 Task: Create List SaaS in Board Website Content Management to Workspace Job Evaluation and Classification. Create List PaaS in Board Business Process Improvement to Workspace Job Evaluation and Classification. Create List IaaS in Board Business Model Hypothesis Creation and Testing to Workspace Job Evaluation and Classification
Action: Mouse moved to (52, 302)
Screenshot: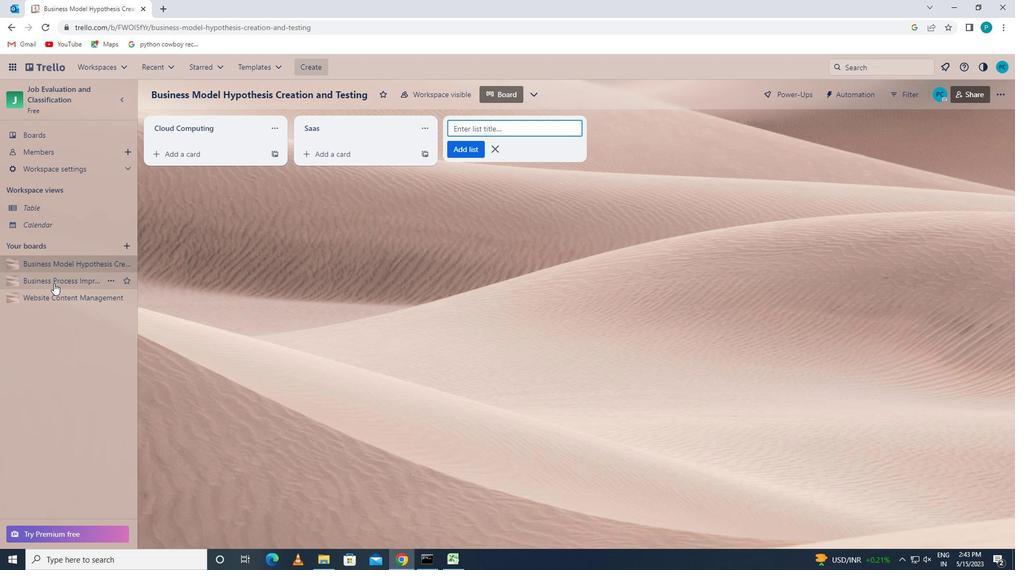 
Action: Mouse pressed left at (52, 302)
Screenshot: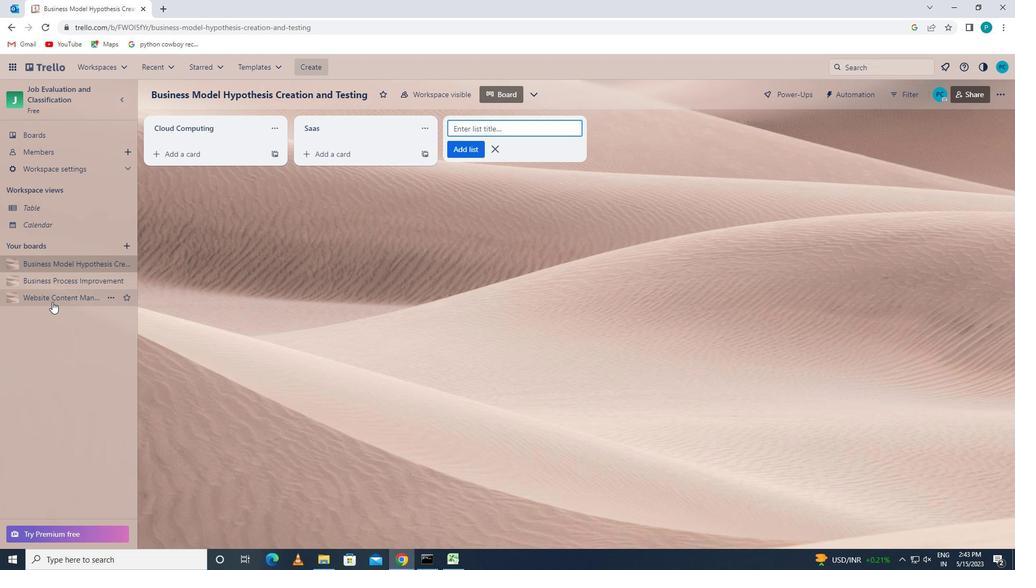 
Action: Mouse moved to (504, 124)
Screenshot: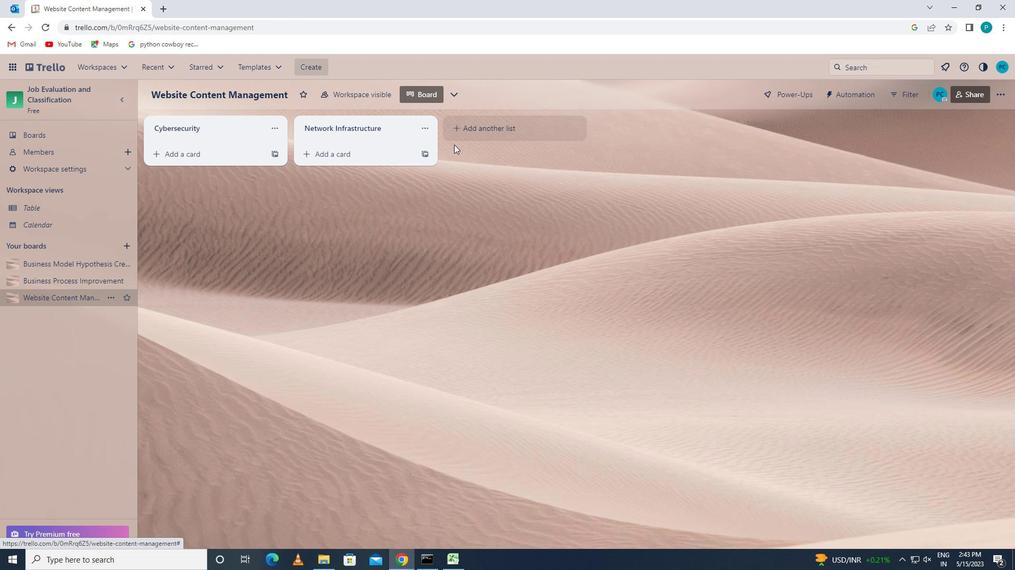 
Action: Mouse pressed left at (504, 124)
Screenshot: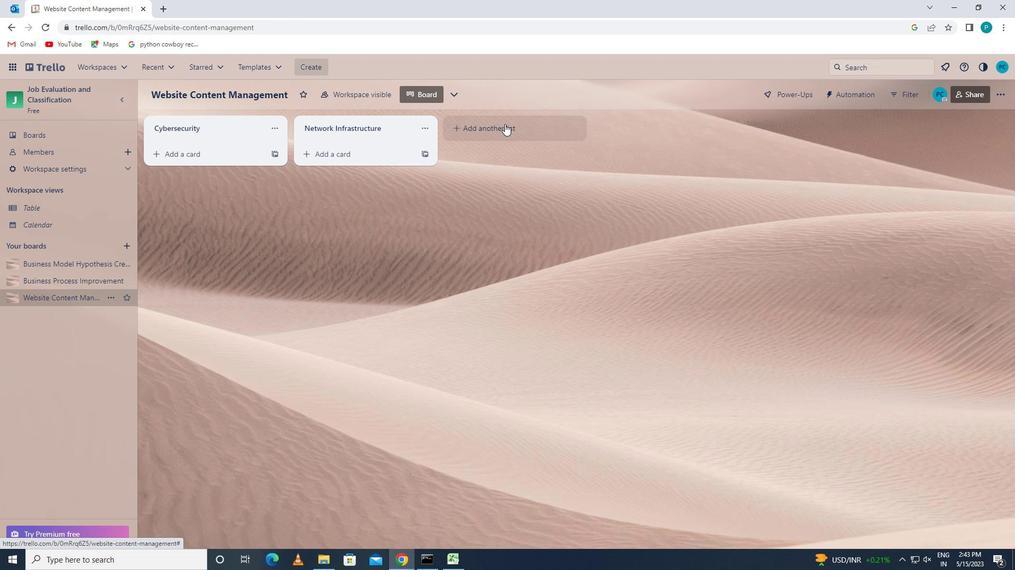 
Action: Key pressed <Key.caps_lock>s<Key.caps_lock>aas
Screenshot: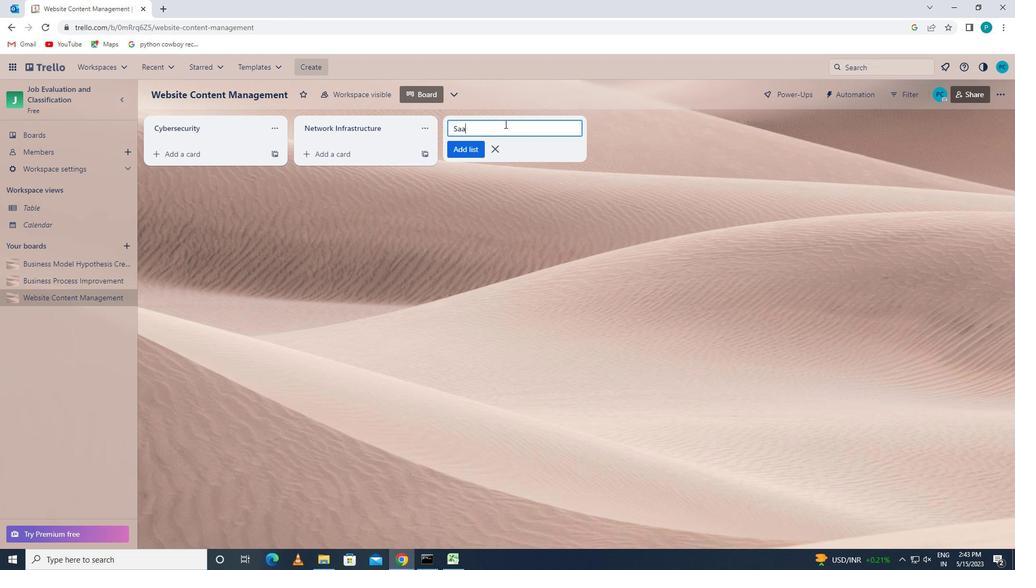 
Action: Mouse moved to (457, 149)
Screenshot: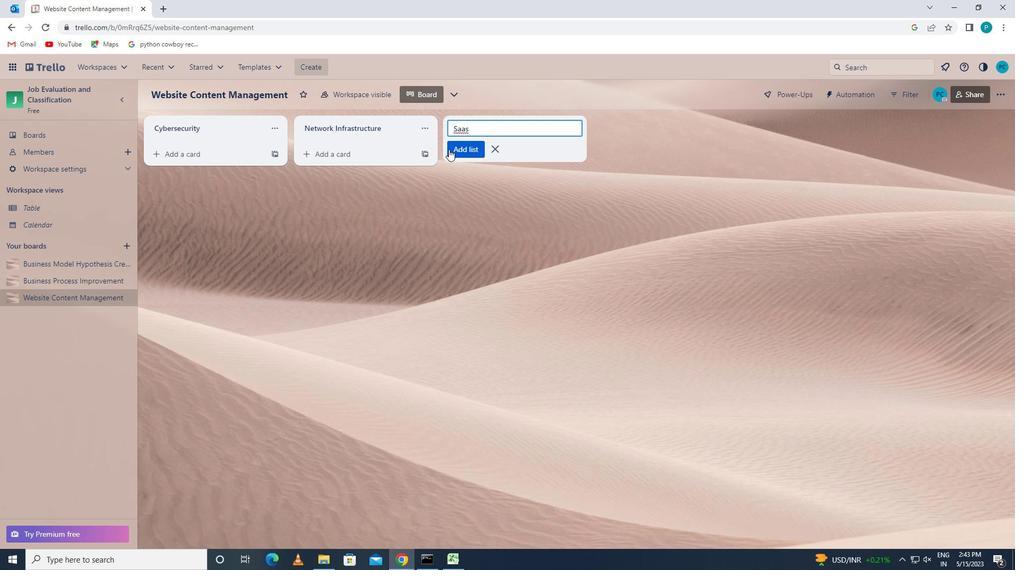 
Action: Mouse pressed left at (457, 149)
Screenshot: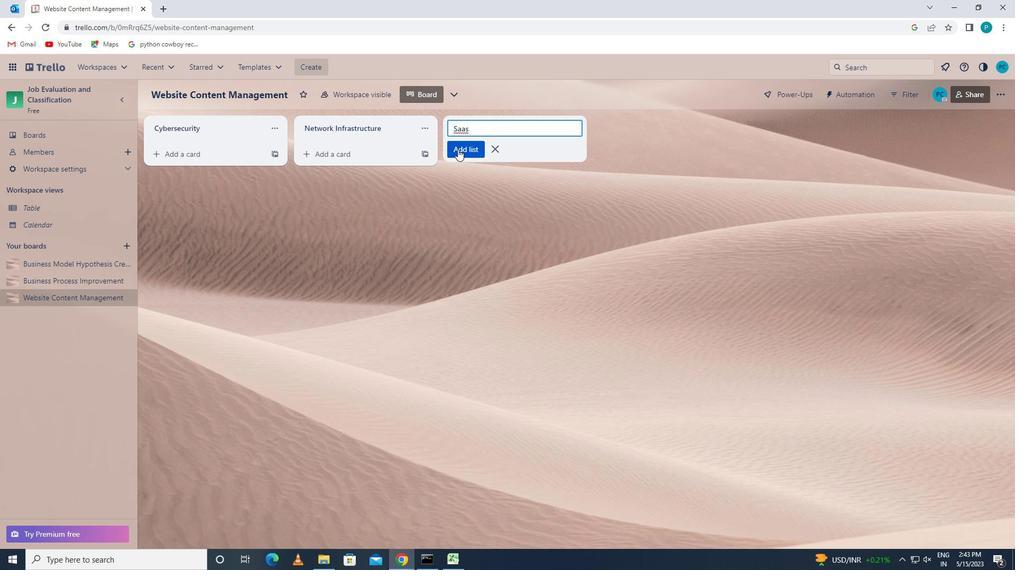 
Action: Mouse moved to (473, 129)
Screenshot: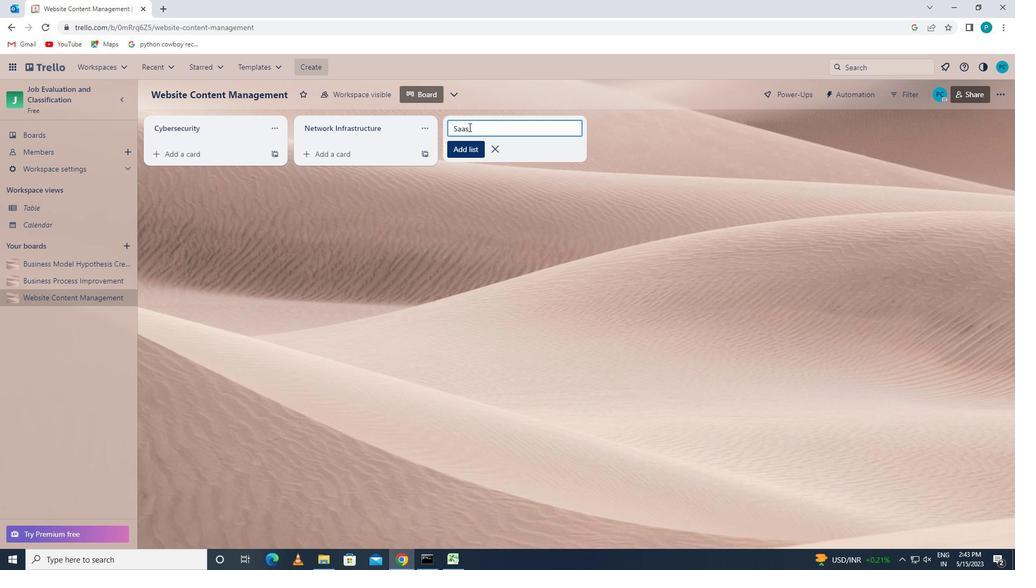 
Action: Mouse pressed left at (473, 129)
Screenshot: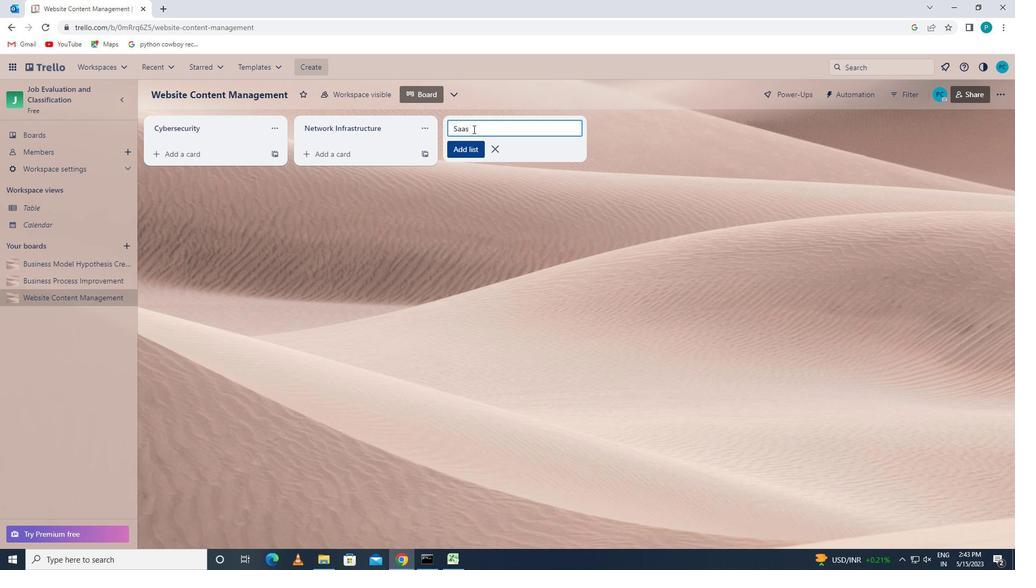 
Action: Key pressed <Key.backspace><Key.caps_lock>s<Key.caps_lock>
Screenshot: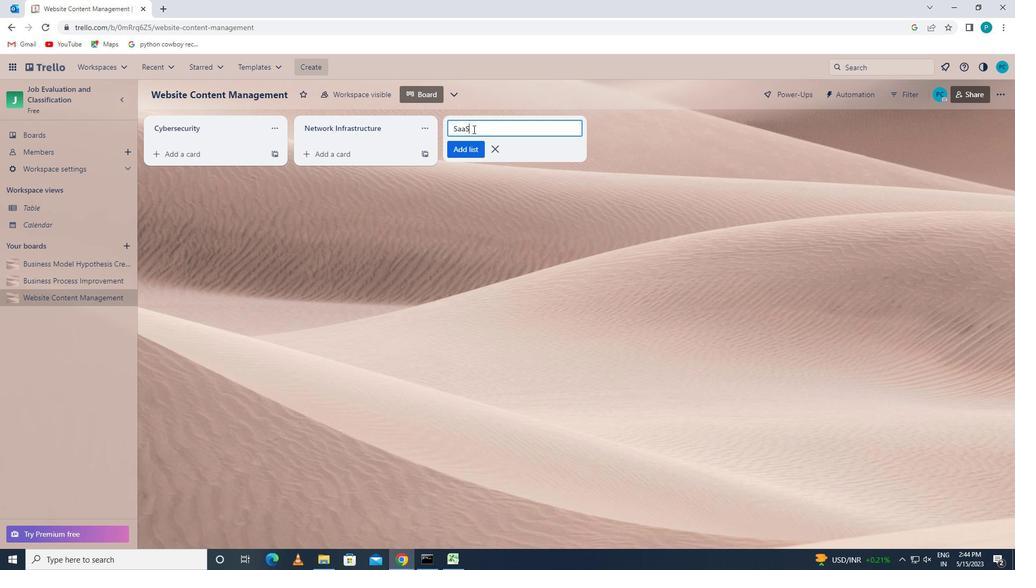 
Action: Mouse moved to (465, 141)
Screenshot: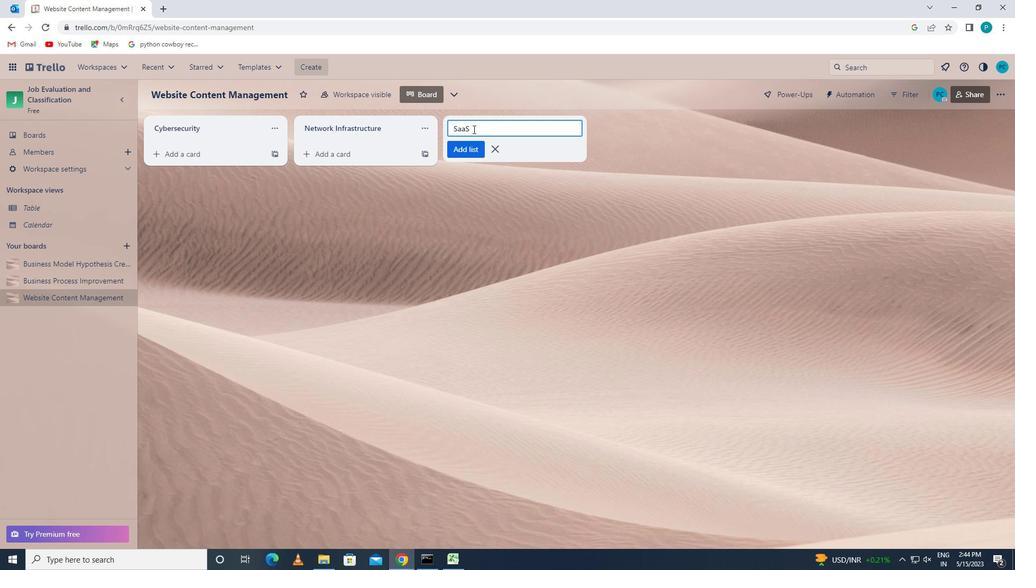 
Action: Mouse pressed left at (465, 141)
Screenshot: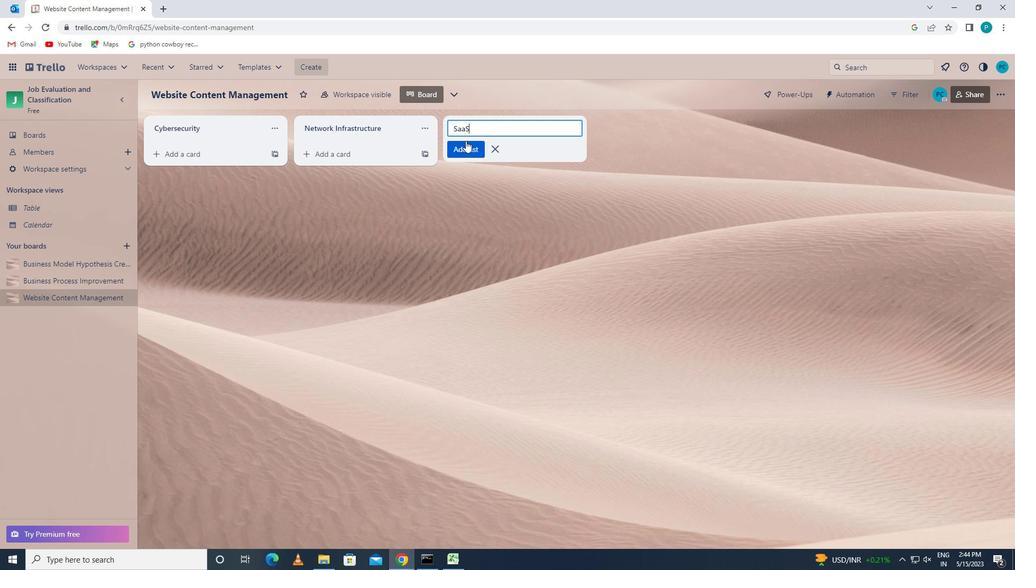 
Action: Mouse moved to (45, 277)
Screenshot: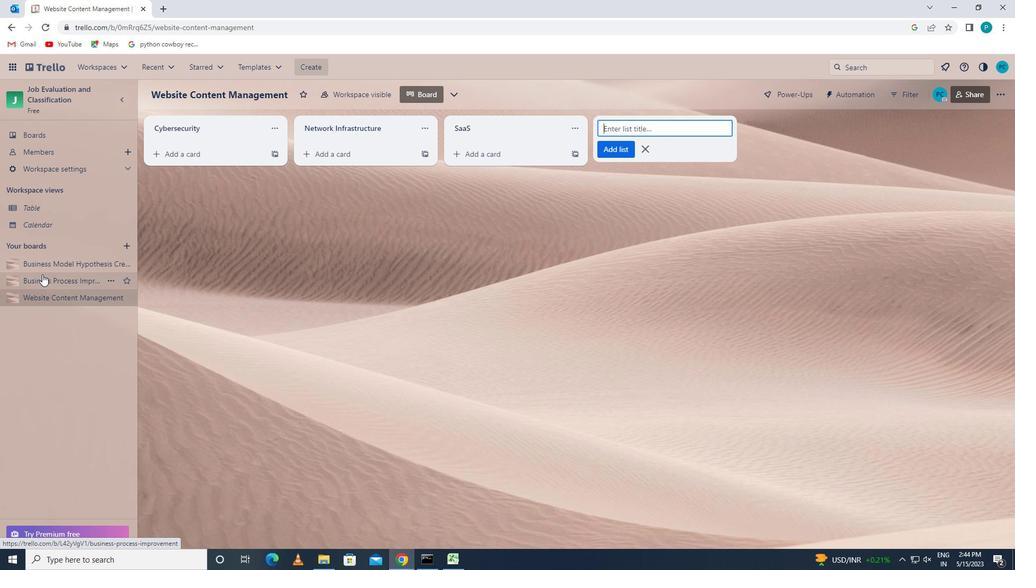
Action: Mouse pressed left at (45, 277)
Screenshot: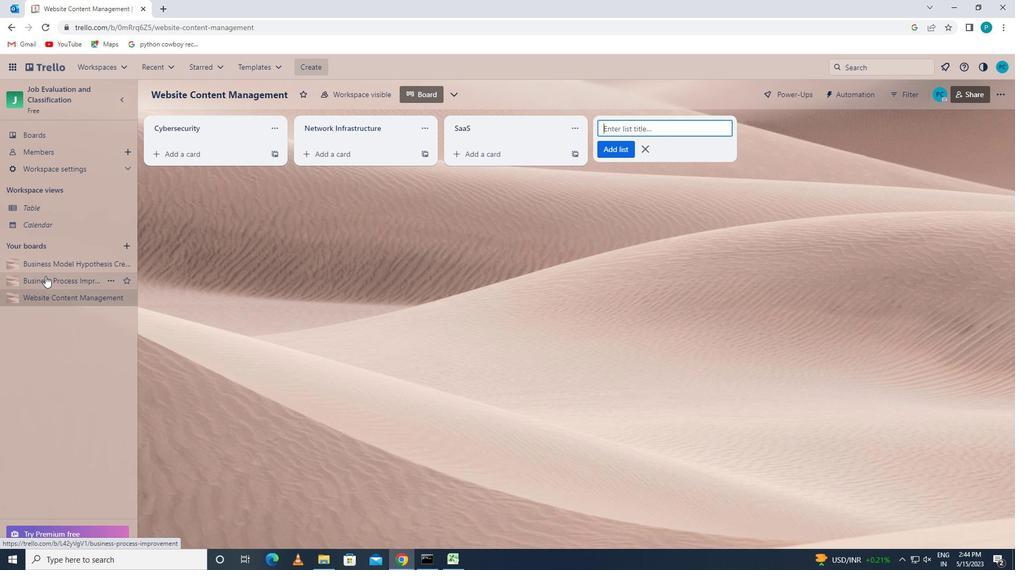 
Action: Mouse moved to (540, 121)
Screenshot: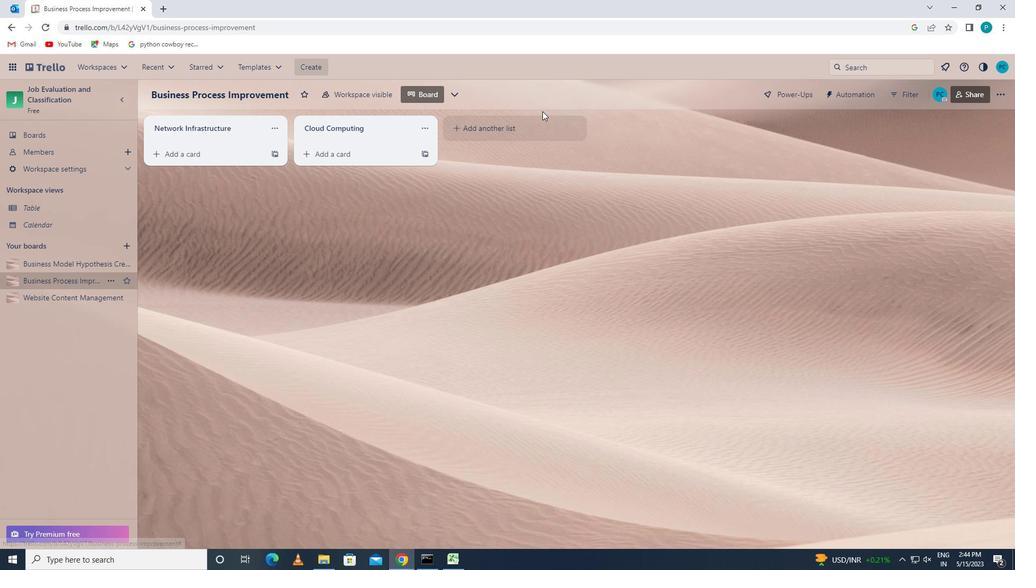 
Action: Mouse pressed left at (540, 121)
Screenshot: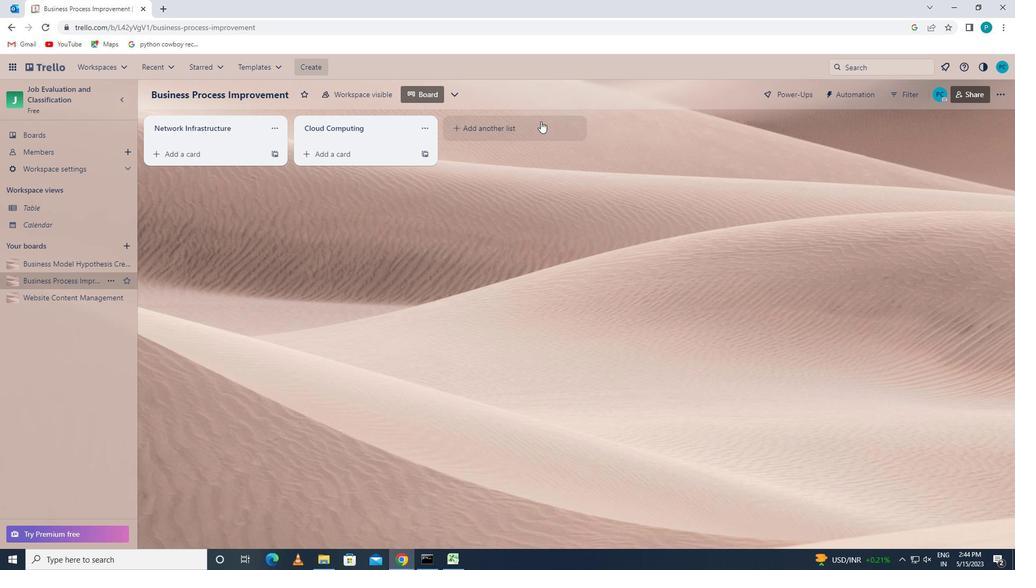 
Action: Key pressed <Key.caps_lock>p<Key.caps_lock>aas<Key.backspace><Key.caps_lock>s
Screenshot: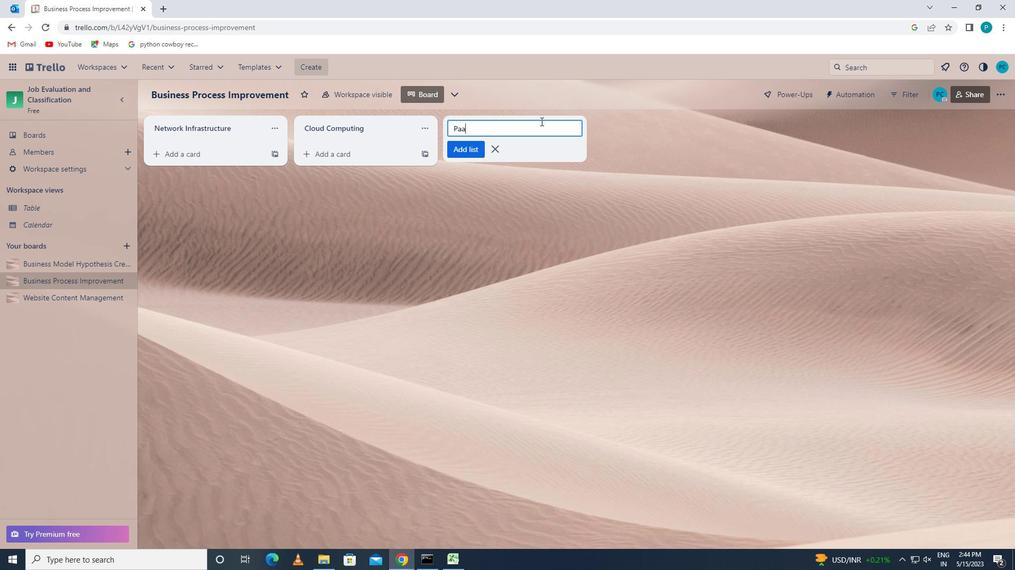 
Action: Mouse moved to (475, 149)
Screenshot: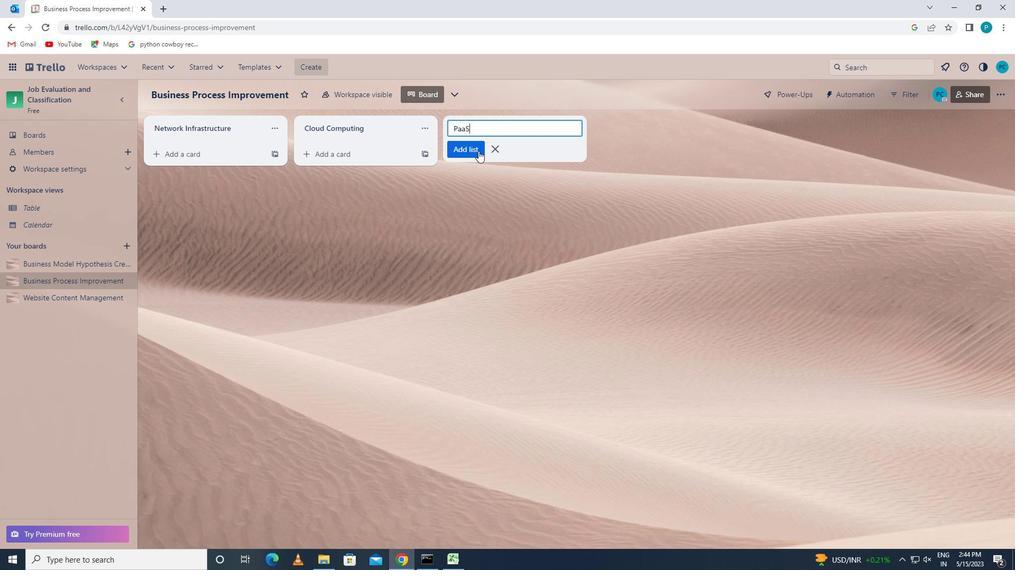 
Action: Mouse pressed left at (475, 149)
Screenshot: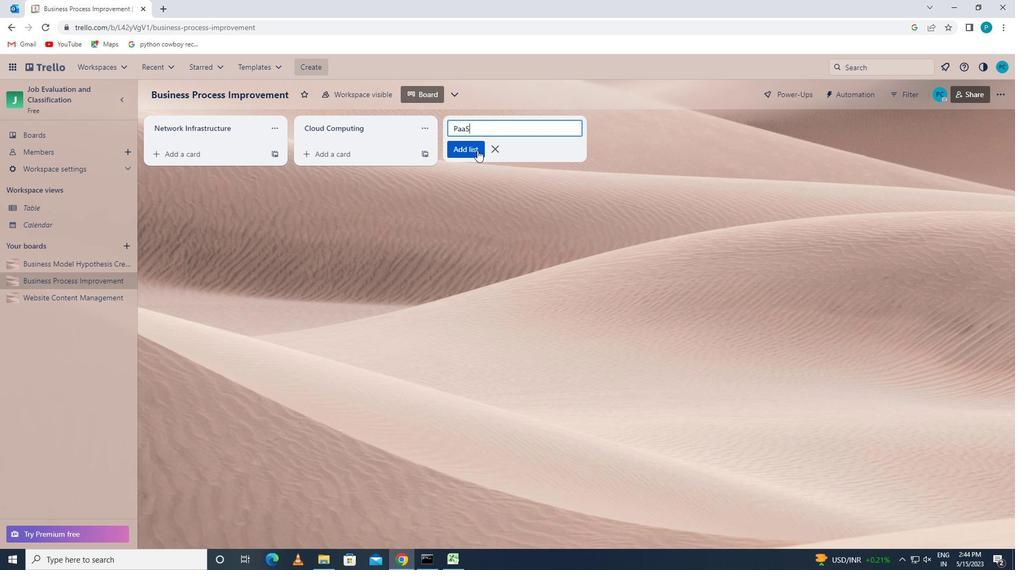 
Action: Mouse moved to (65, 267)
Screenshot: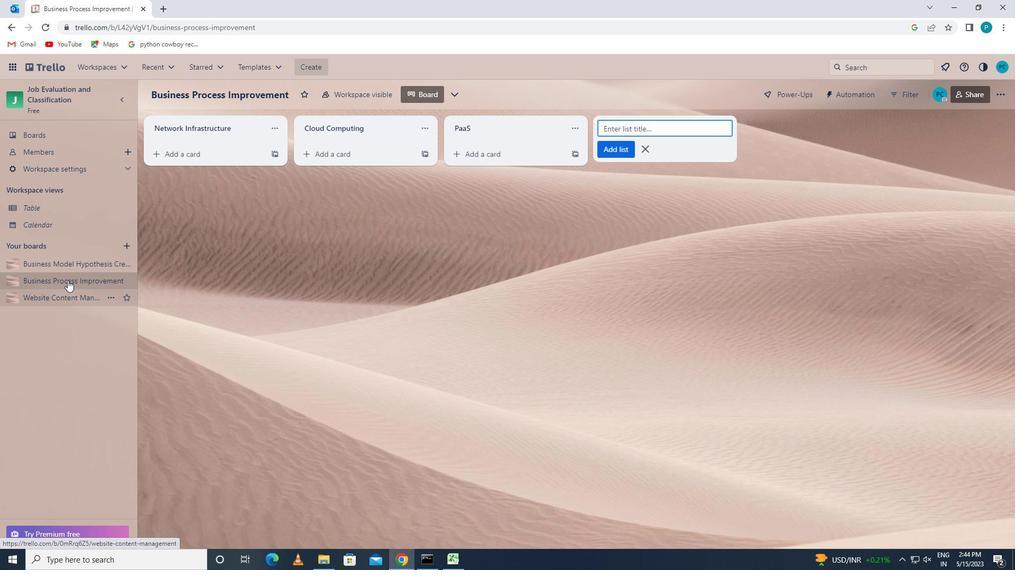 
Action: Mouse pressed left at (65, 267)
Screenshot: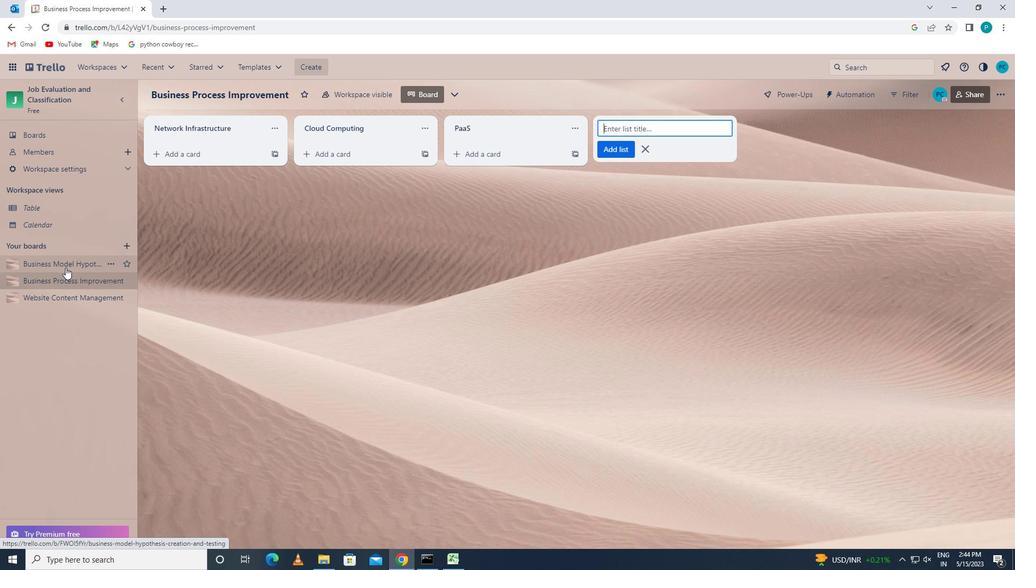 
Action: Mouse moved to (515, 126)
Screenshot: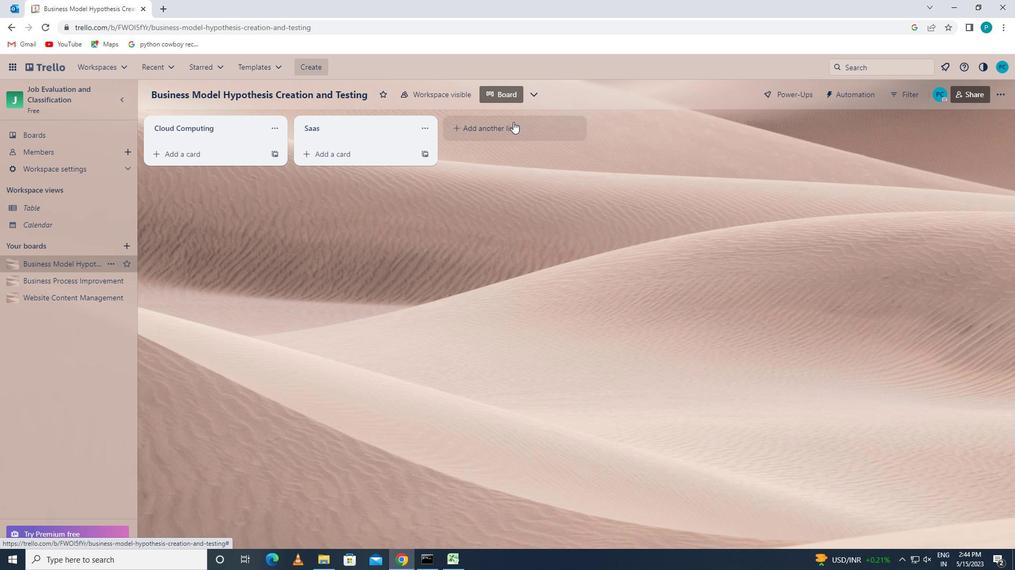 
Action: Mouse pressed left at (515, 126)
Screenshot: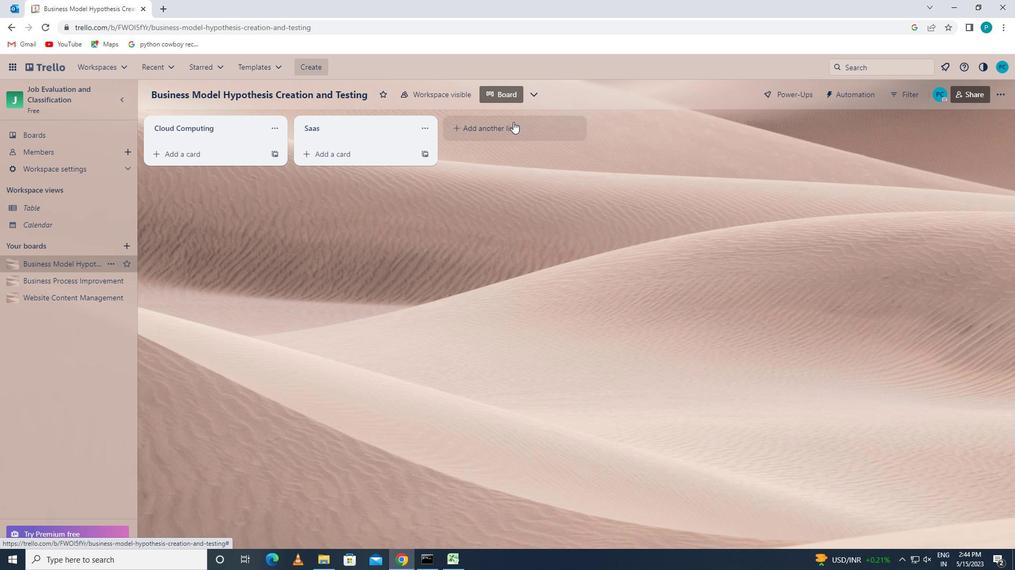 
Action: Mouse moved to (516, 126)
Screenshot: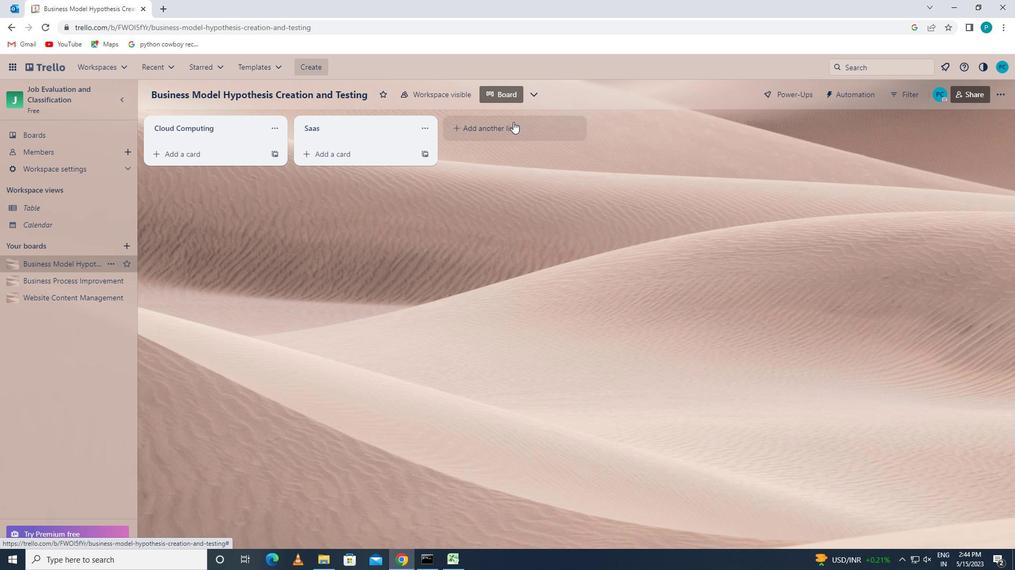 
Action: Key pressed <Key.caps_lock>l<Key.backspace><Key.caps_lock>i<Key.caps_lock>aa<Key.caps_lock>s
Screenshot: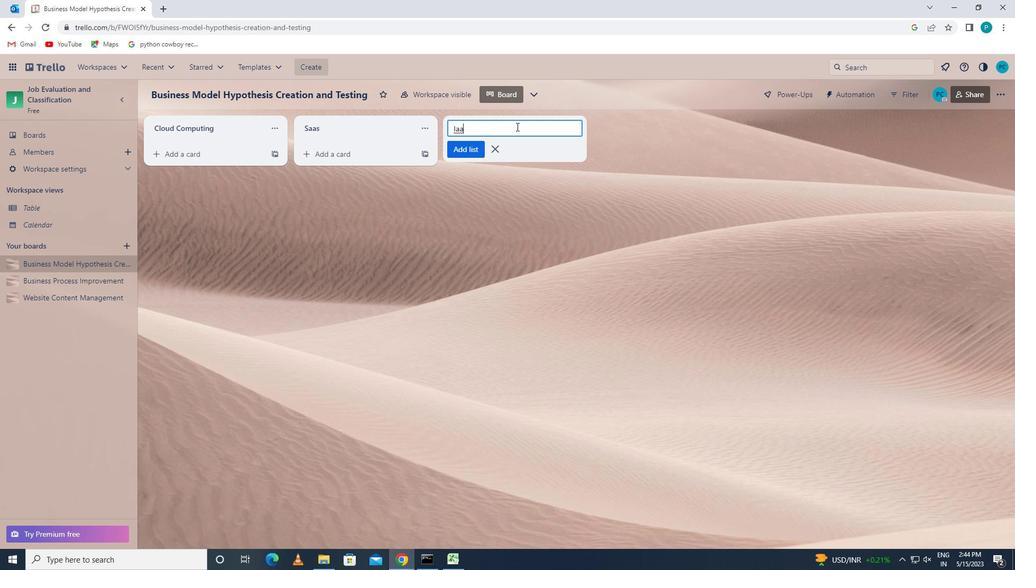 
Action: Mouse moved to (460, 141)
Screenshot: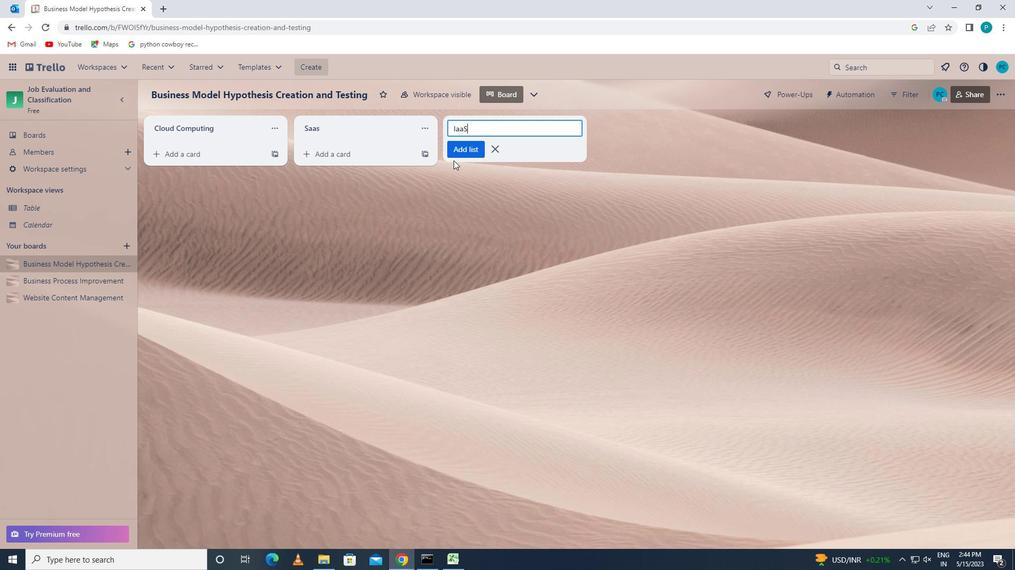 
Action: Mouse pressed left at (460, 141)
Screenshot: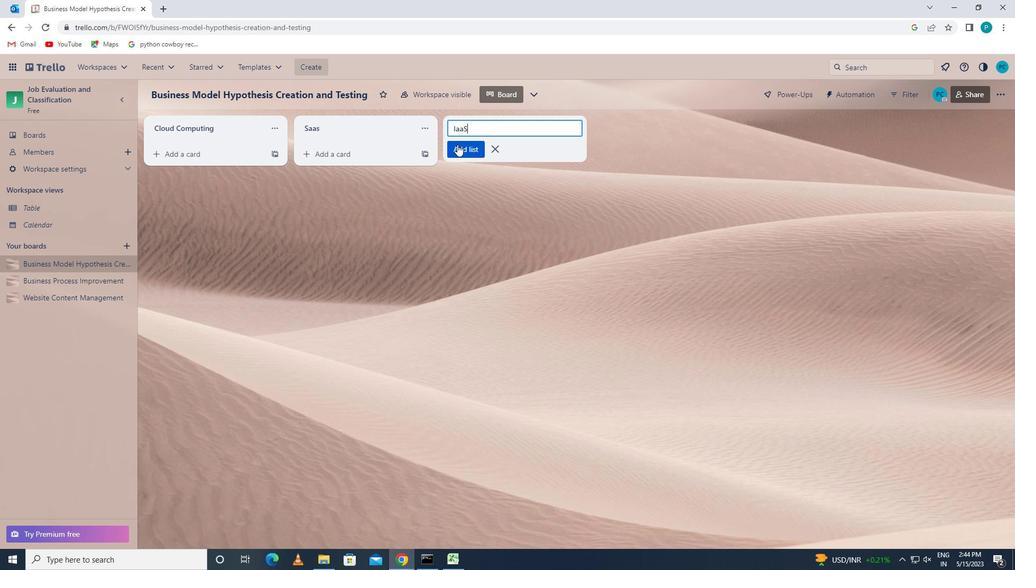 
Action: Mouse moved to (531, 237)
Screenshot: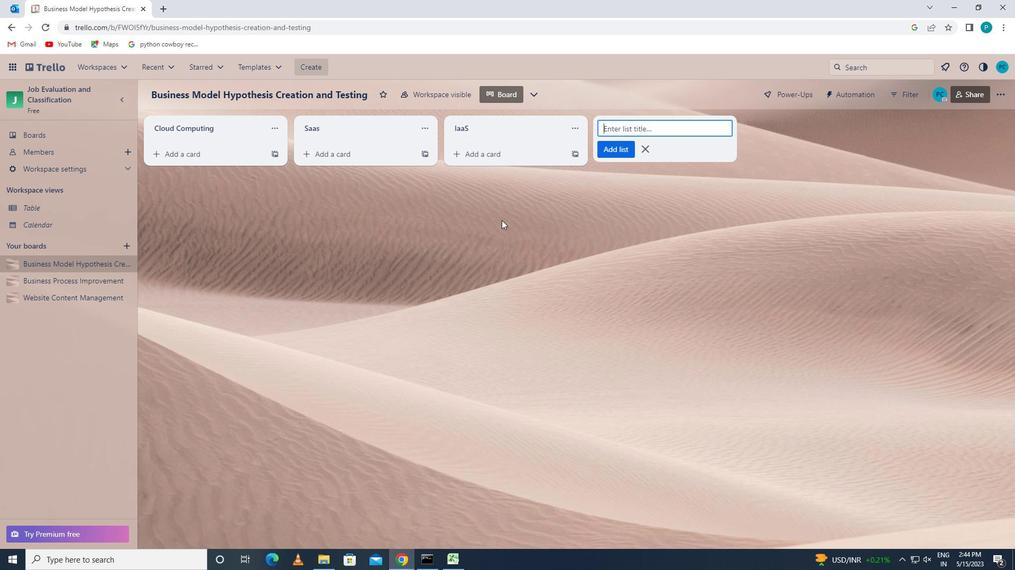 
